 Task: Add a dependency to the task Create API documentation for the app , the existing task  Update the app to support the latest operating systems in the project TrialLine.
Action: Mouse moved to (846, 560)
Screenshot: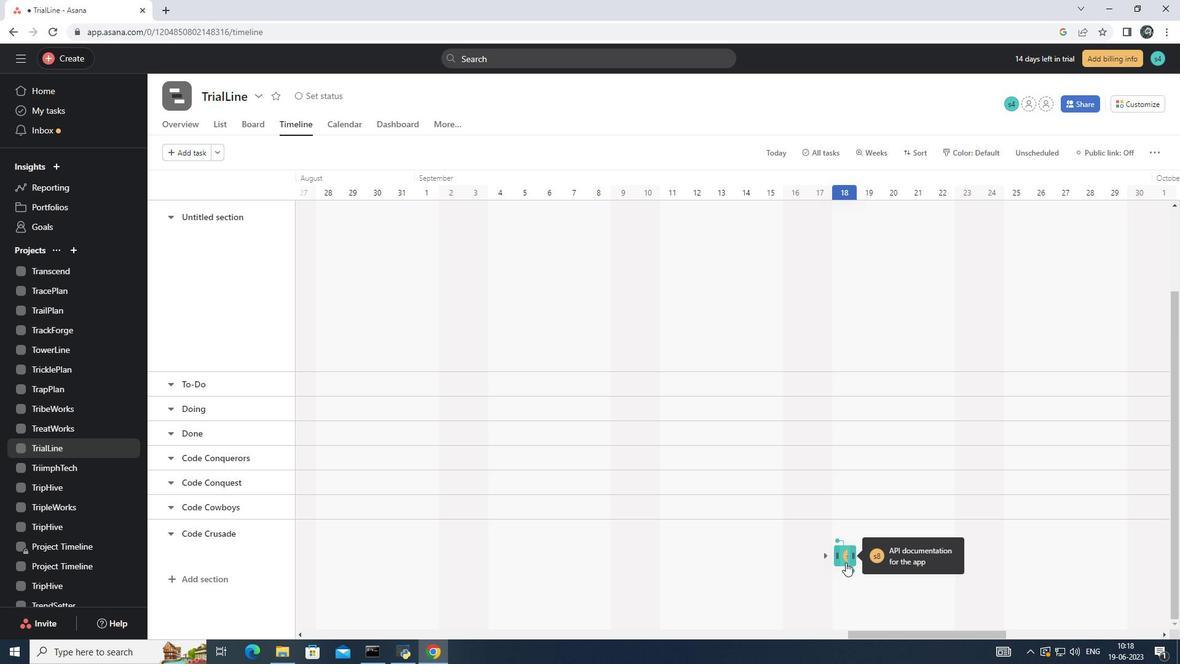 
Action: Mouse pressed left at (846, 560)
Screenshot: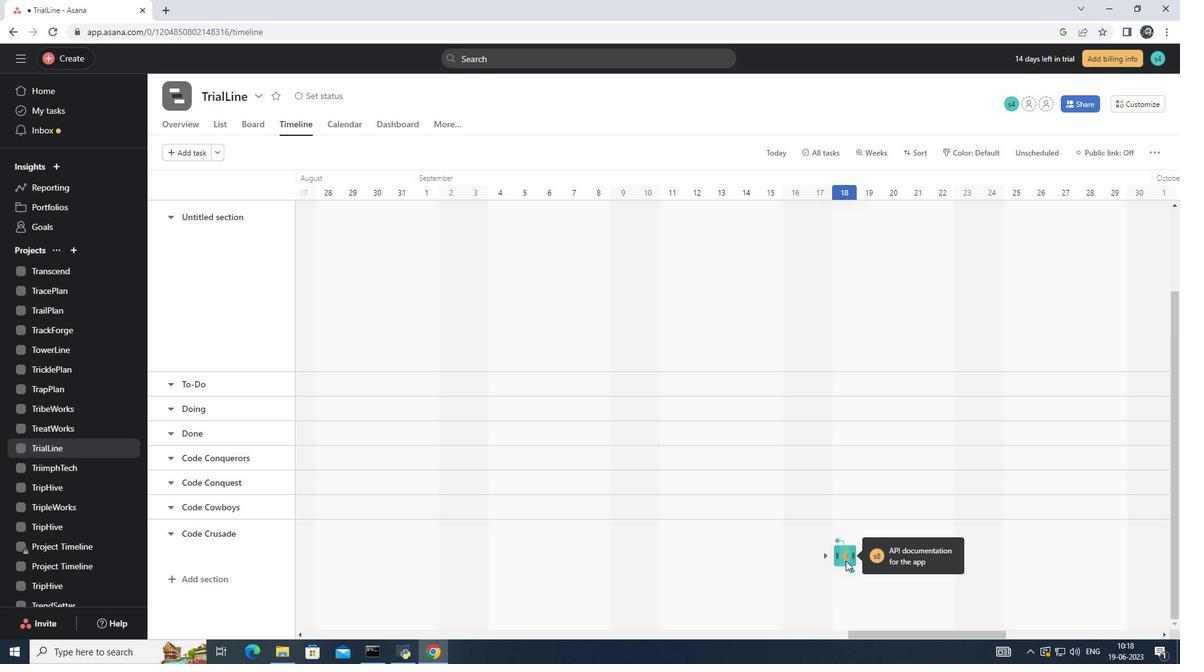 
Action: Mouse moved to (909, 315)
Screenshot: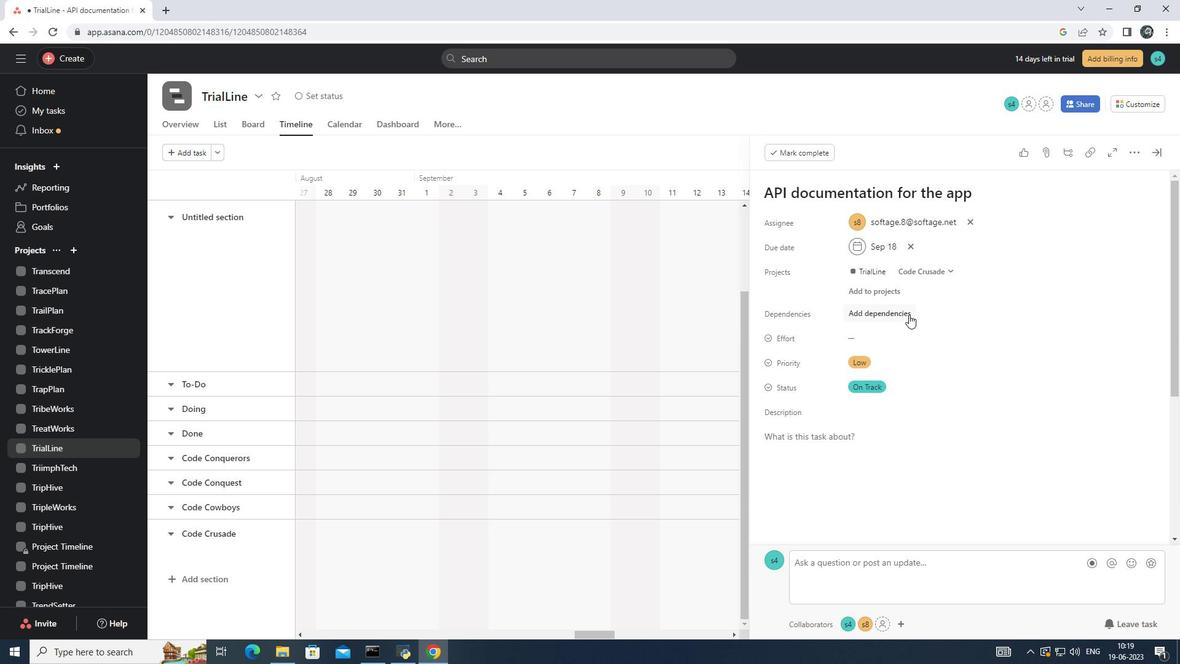 
Action: Mouse pressed left at (909, 315)
Screenshot: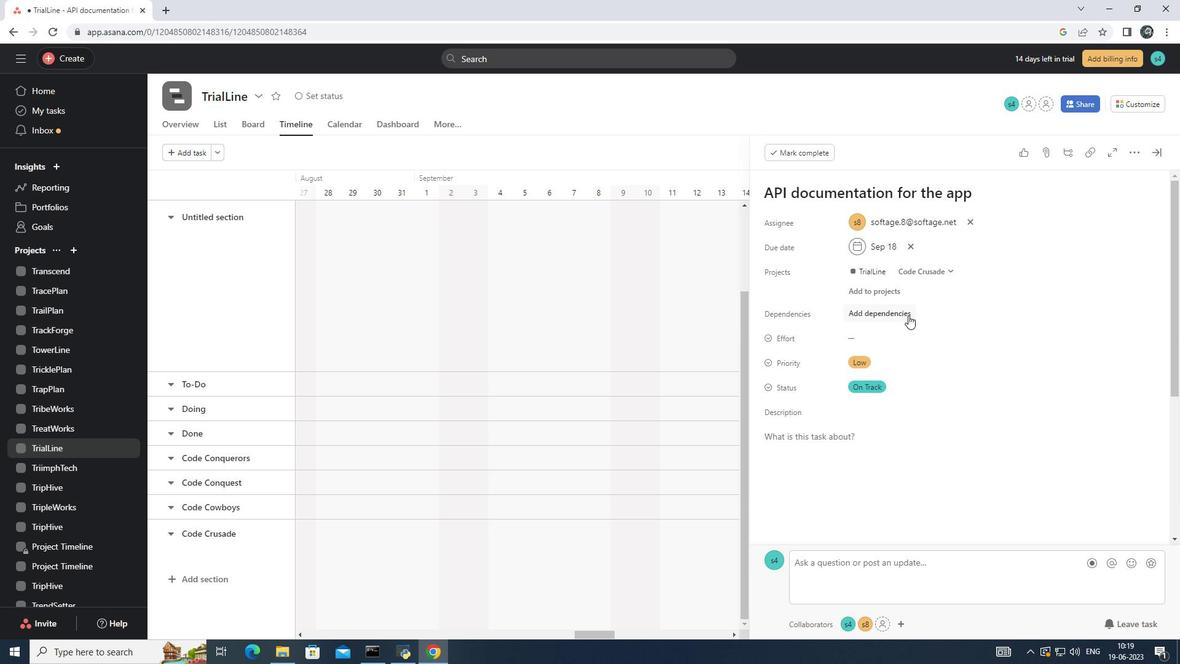 
Action: Mouse moved to (974, 367)
Screenshot: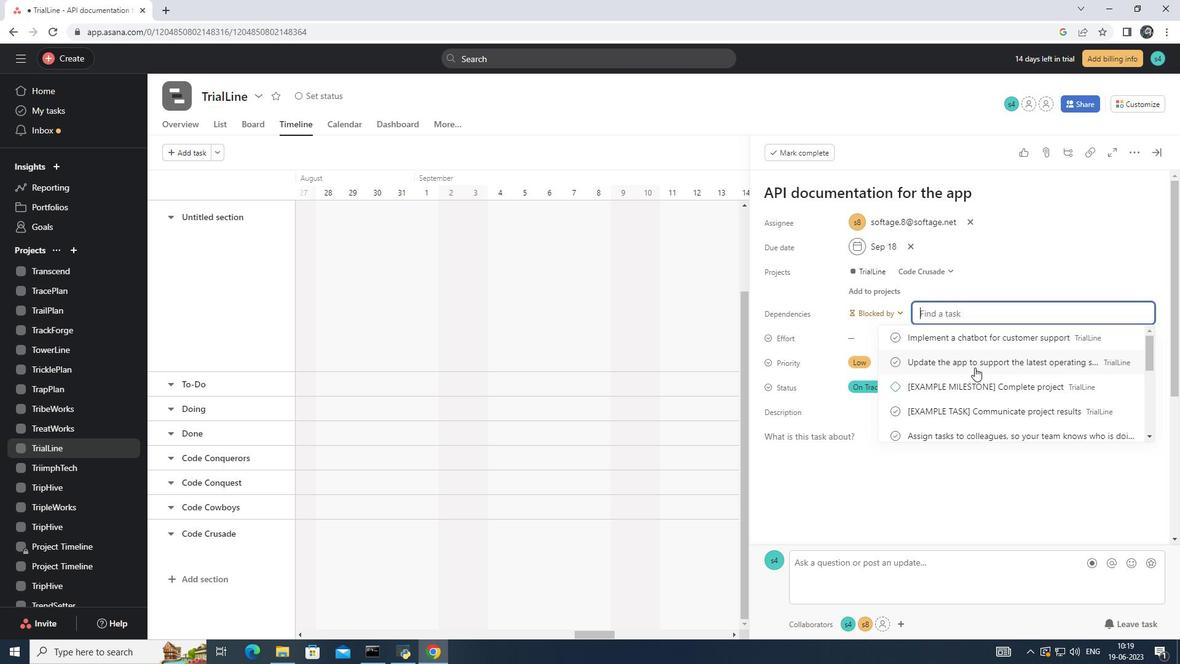 
Action: Mouse pressed left at (974, 367)
Screenshot: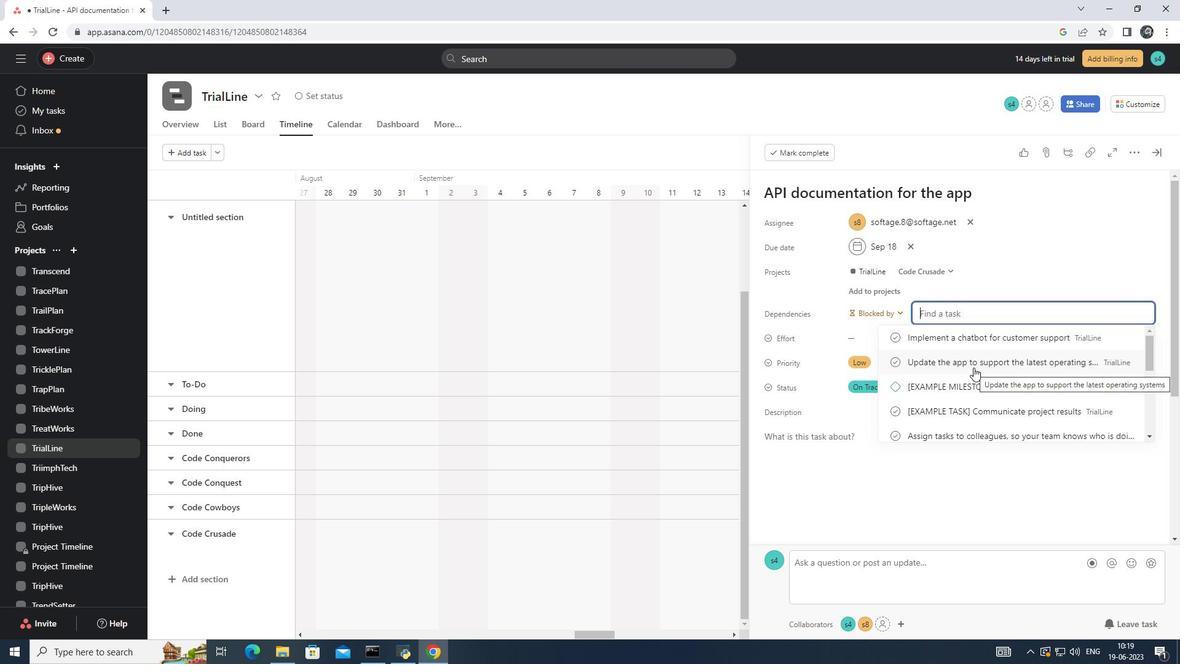 
Action: Mouse moved to (969, 369)
Screenshot: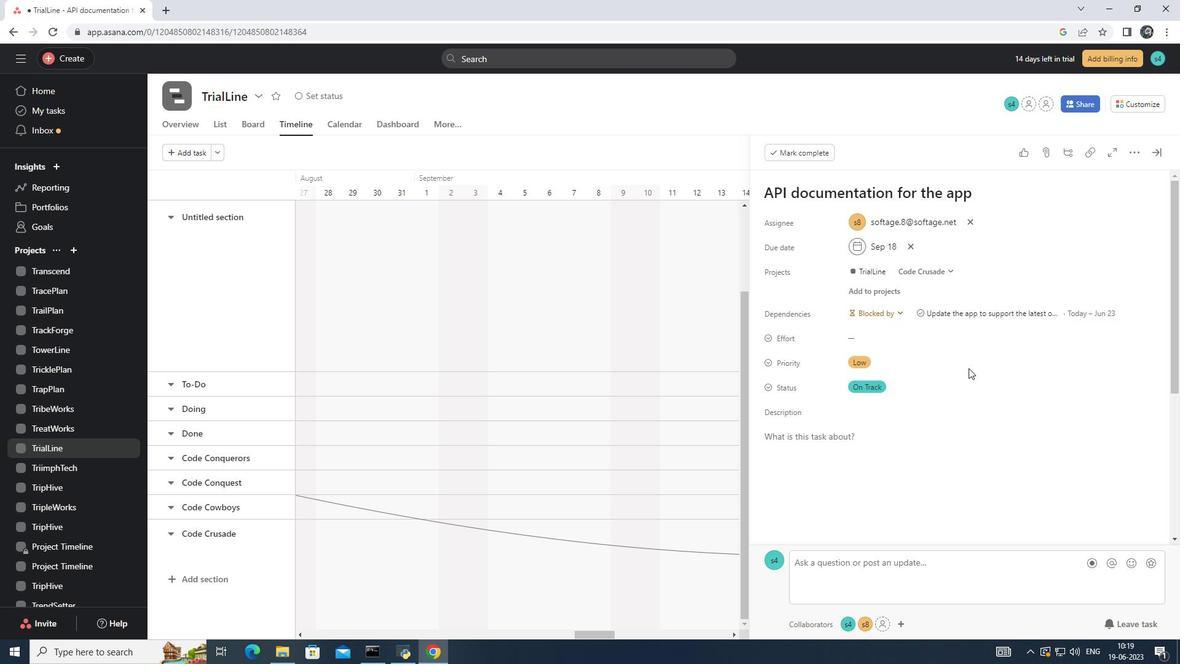 
